 Task: Customize the advanced text color theme for the builder.
Action: Mouse moved to (1125, 83)
Screenshot: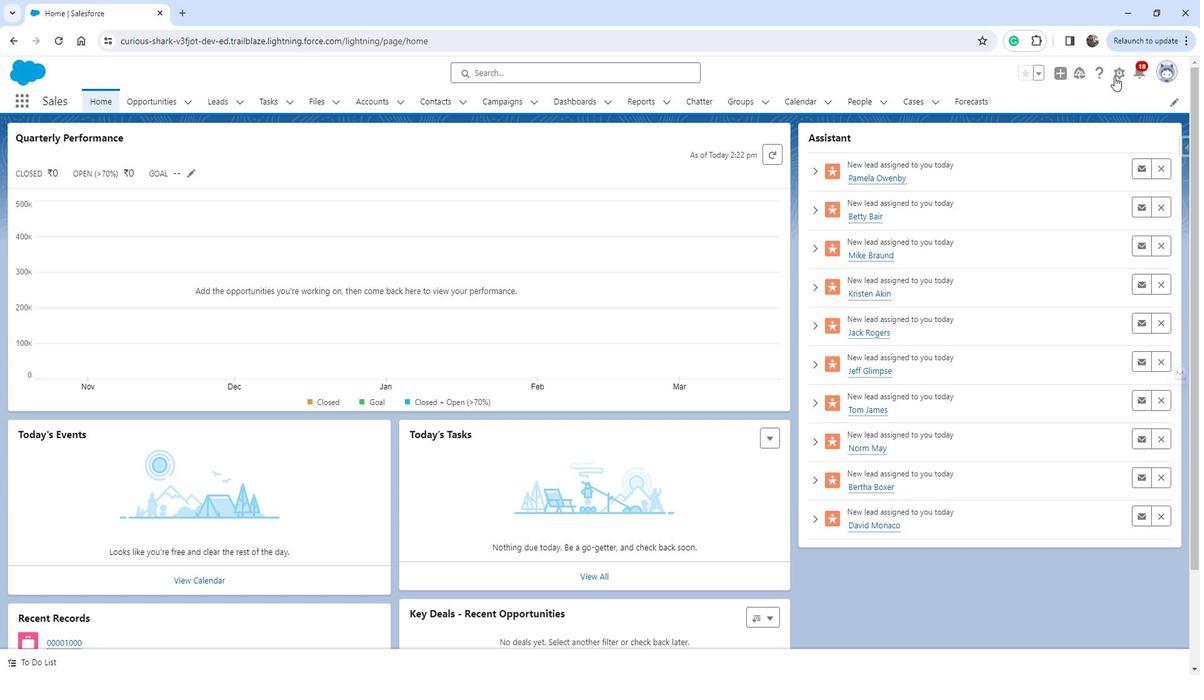 
Action: Mouse pressed left at (1125, 83)
Screenshot: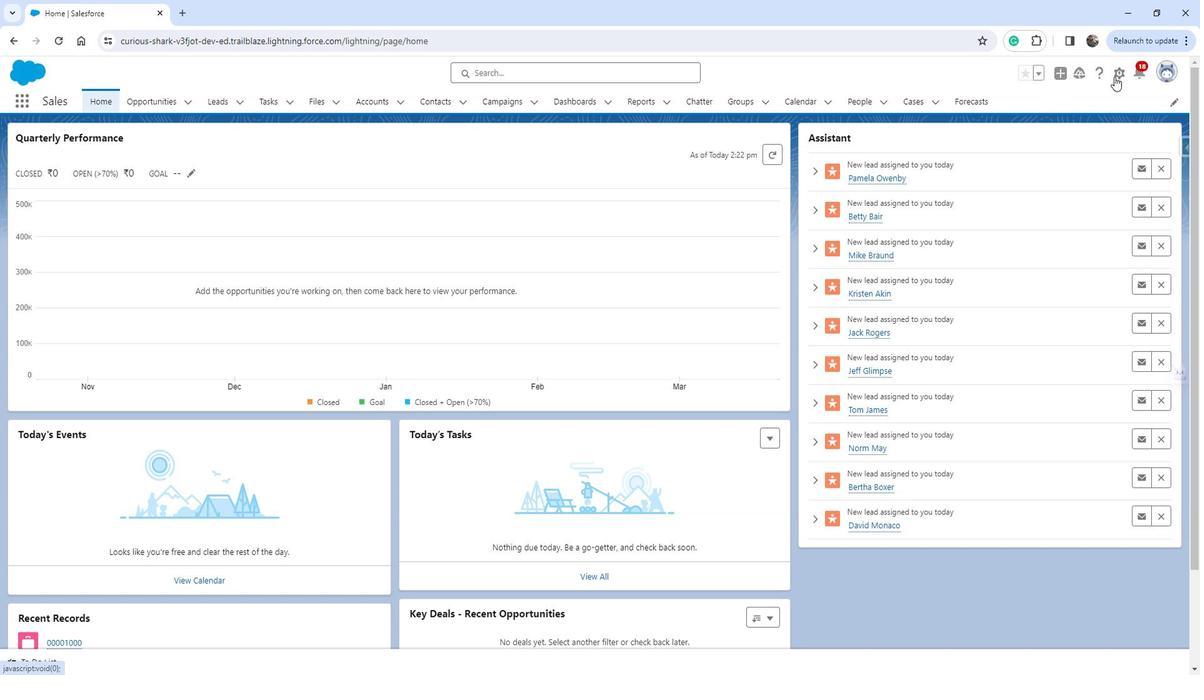 
Action: Mouse moved to (1090, 120)
Screenshot: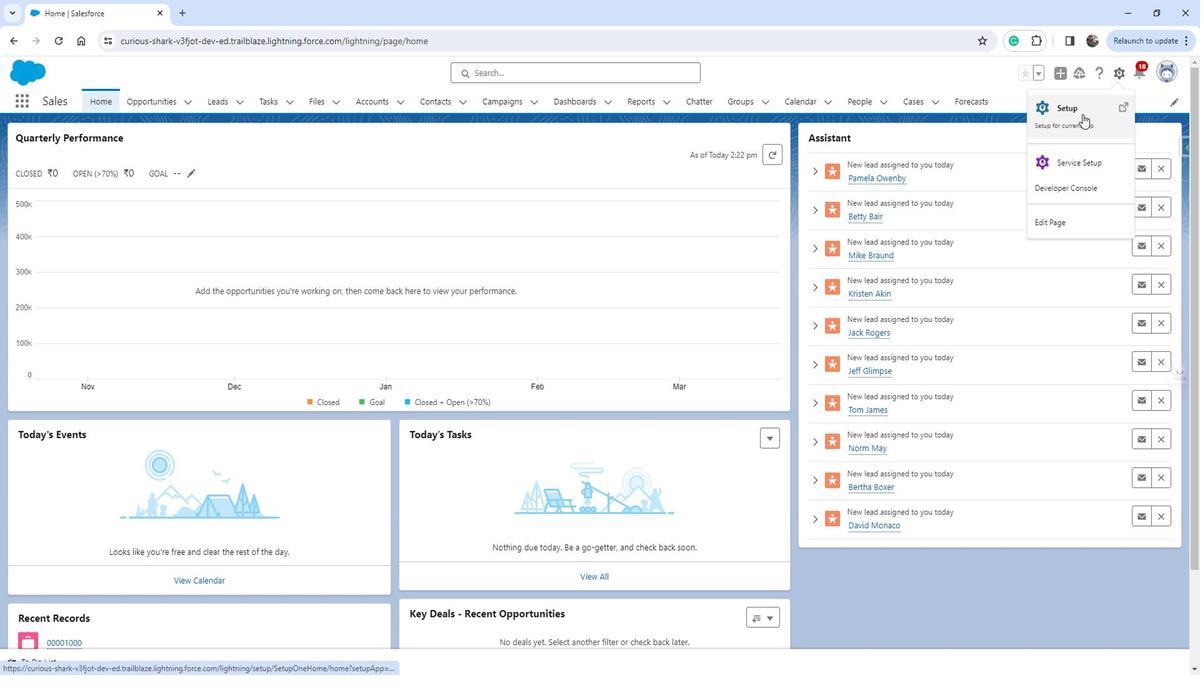 
Action: Mouse pressed left at (1090, 120)
Screenshot: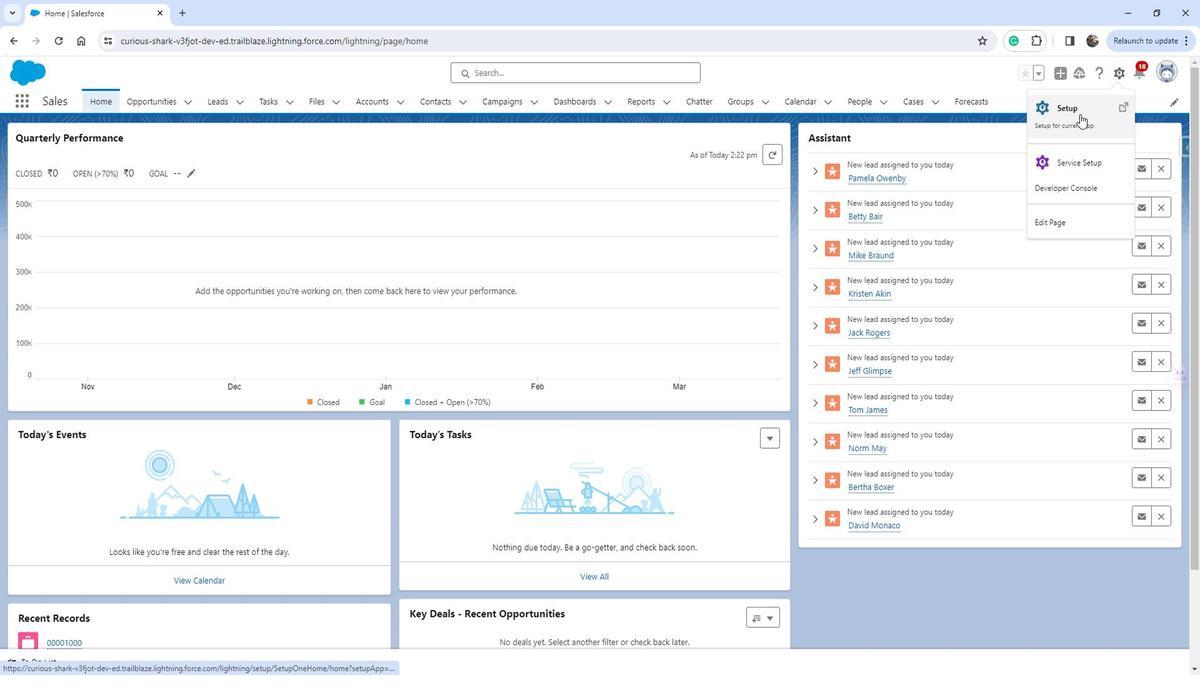 
Action: Mouse moved to (68, 465)
Screenshot: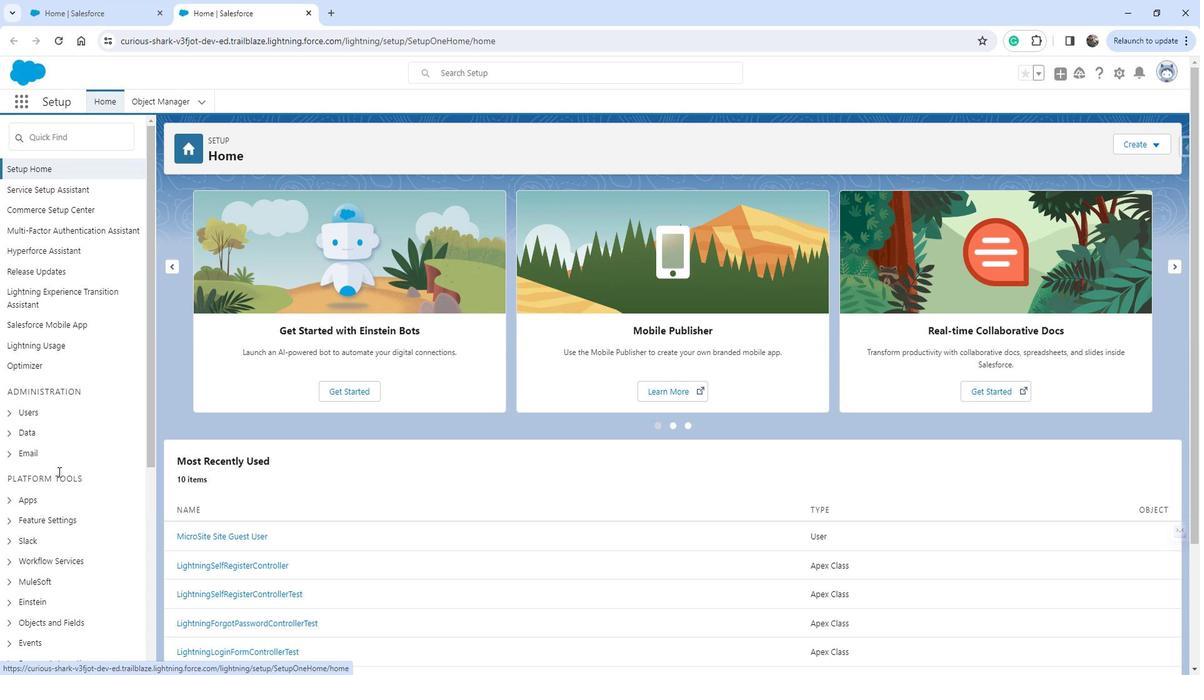 
Action: Mouse scrolled (68, 465) with delta (0, 0)
Screenshot: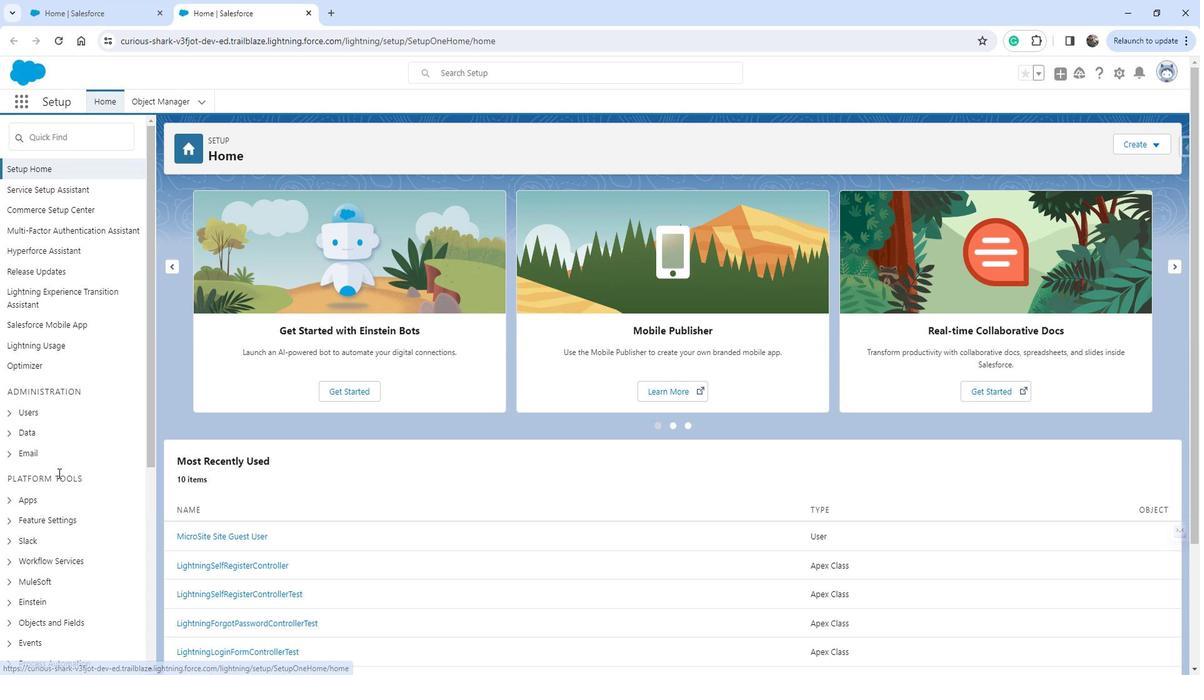 
Action: Mouse scrolled (68, 465) with delta (0, 0)
Screenshot: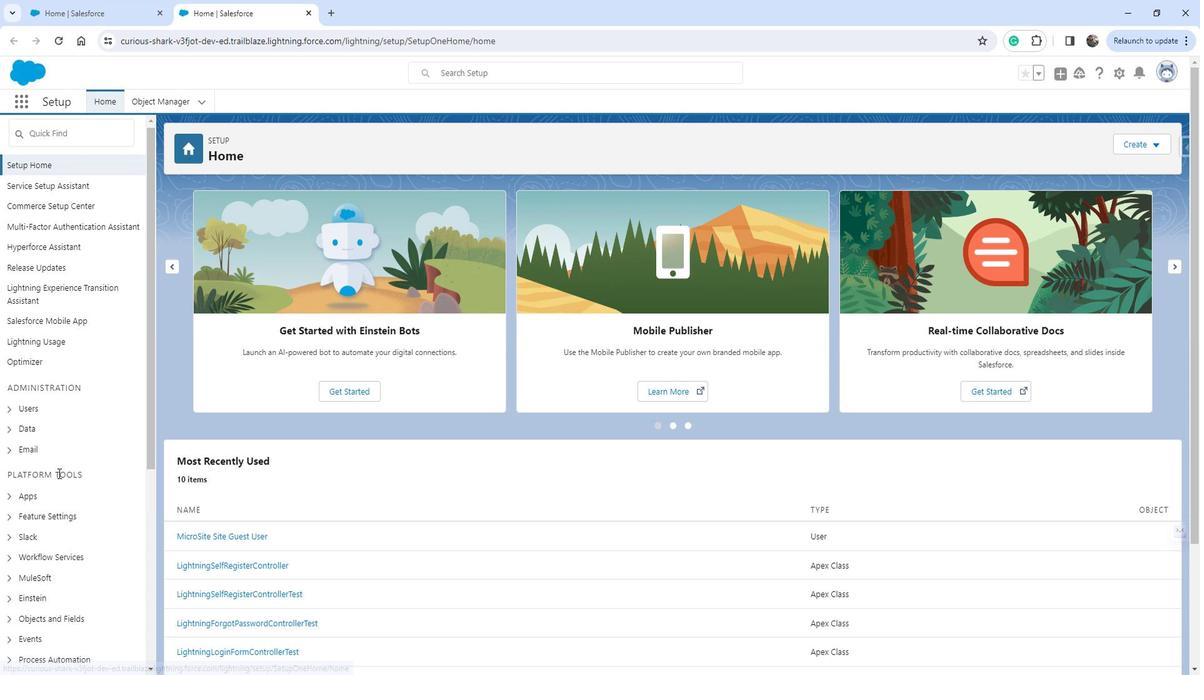 
Action: Mouse moved to (69, 464)
Screenshot: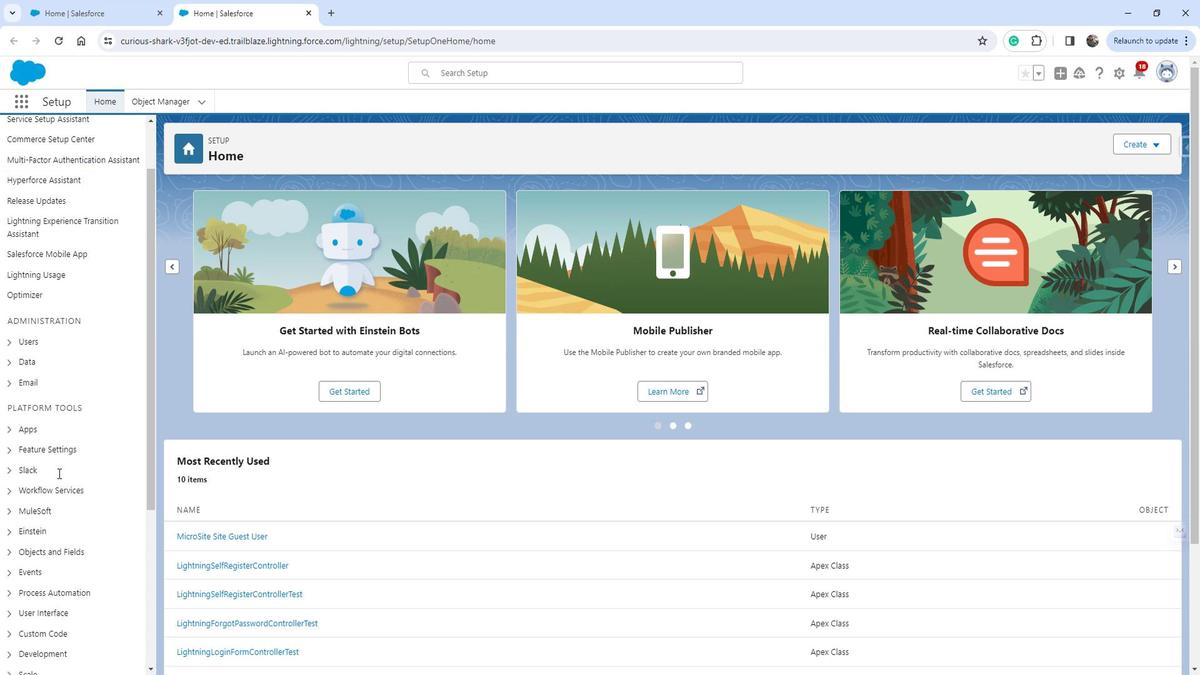 
Action: Mouse scrolled (69, 464) with delta (0, 0)
Screenshot: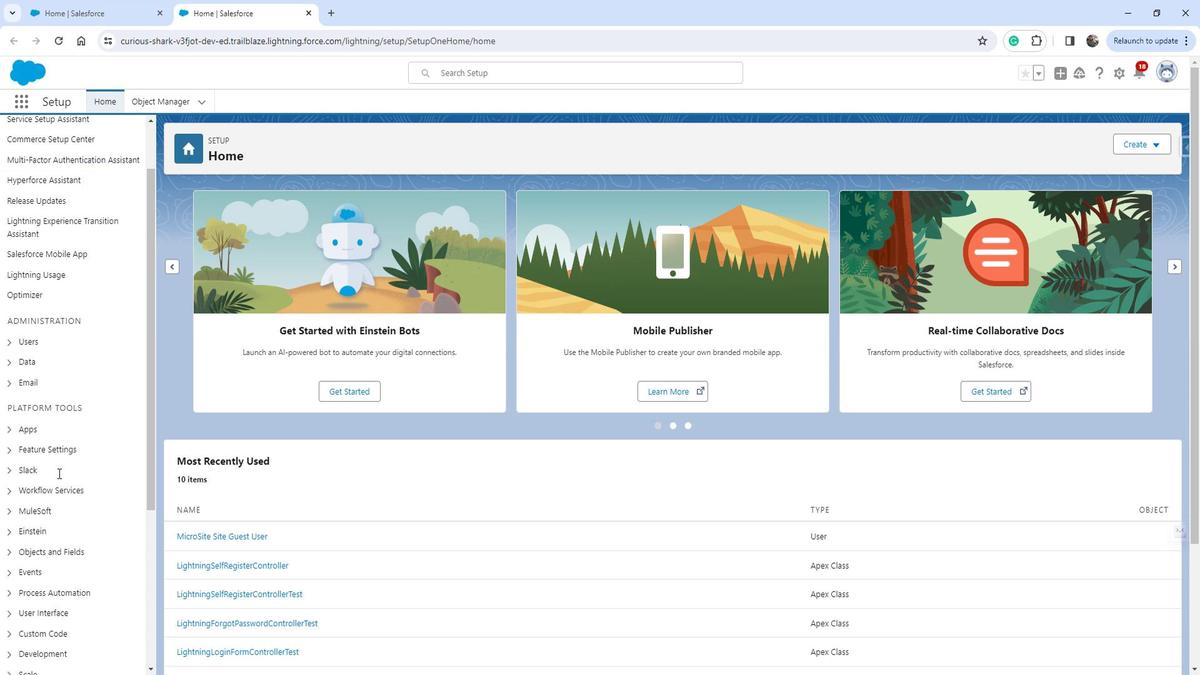 
Action: Mouse moved to (59, 319)
Screenshot: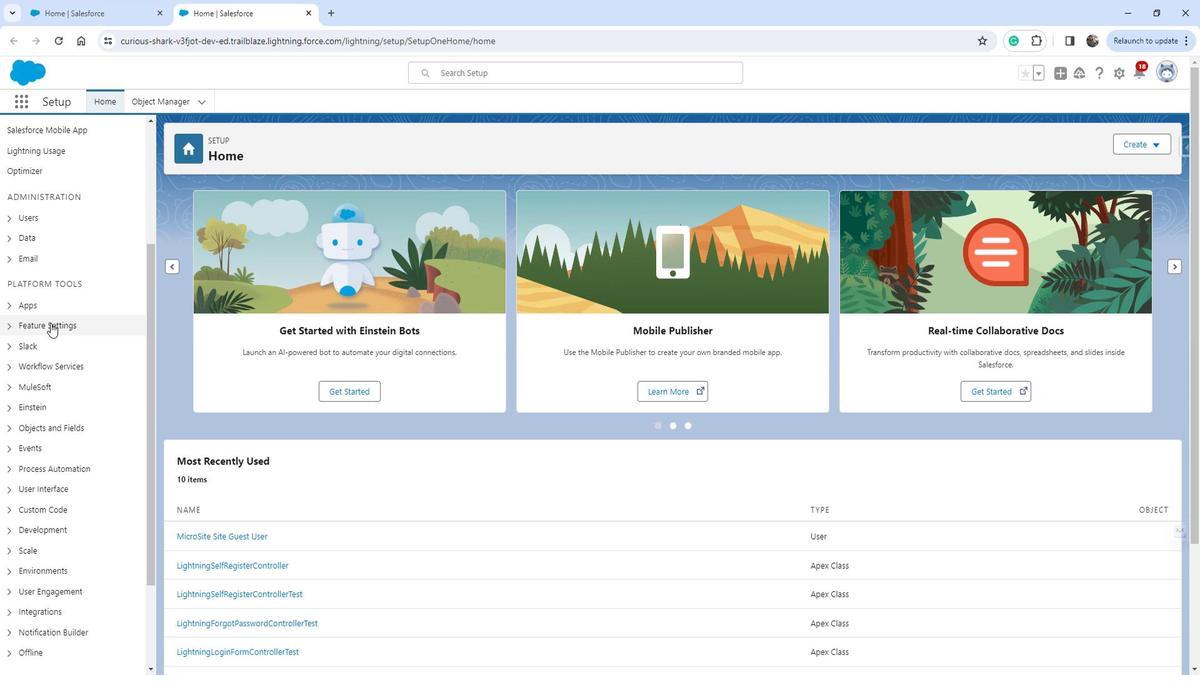 
Action: Mouse pressed left at (59, 319)
Screenshot: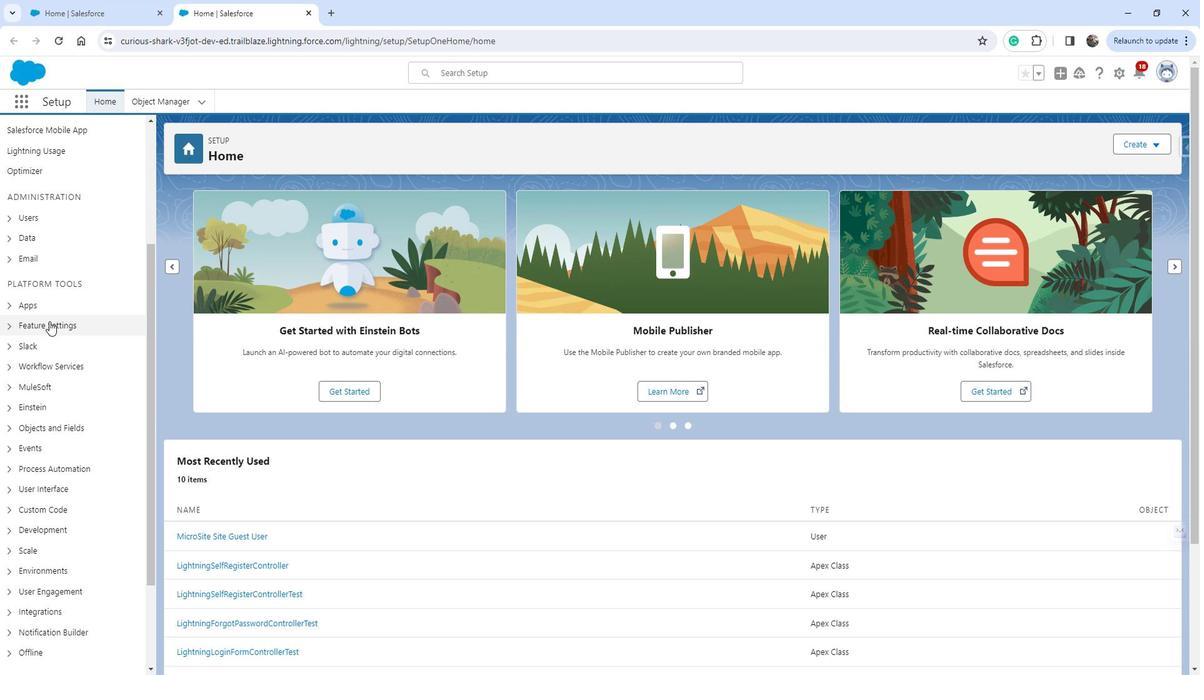 
Action: Mouse moved to (66, 423)
Screenshot: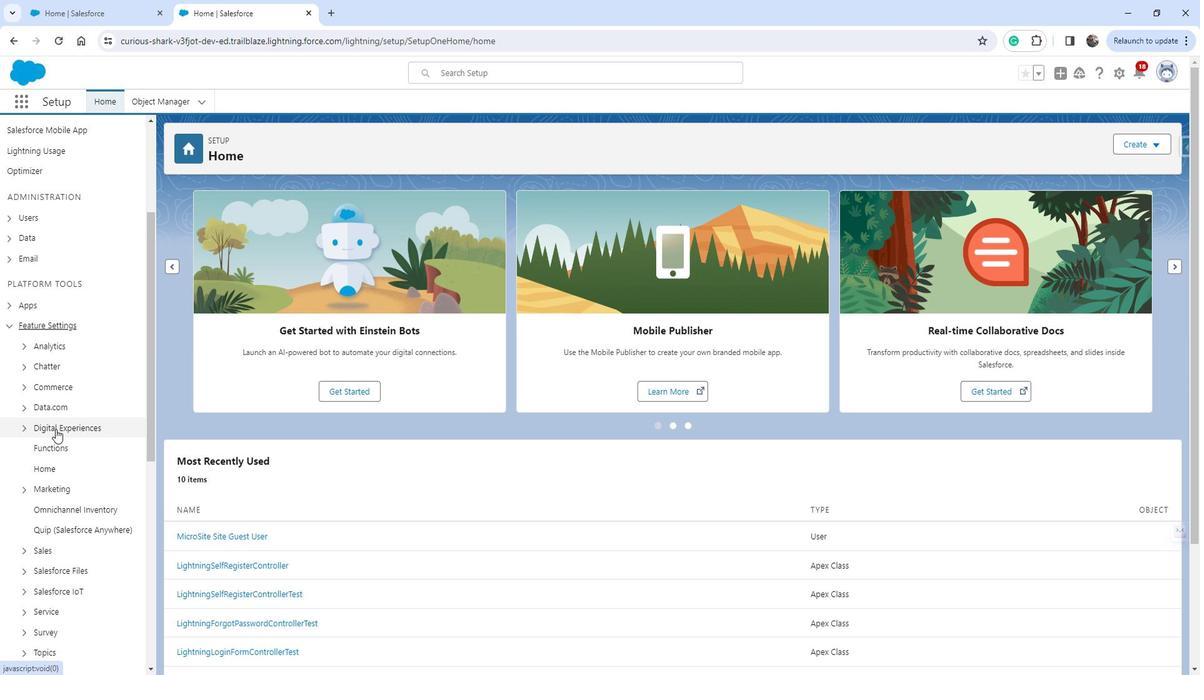 
Action: Mouse pressed left at (66, 423)
Screenshot: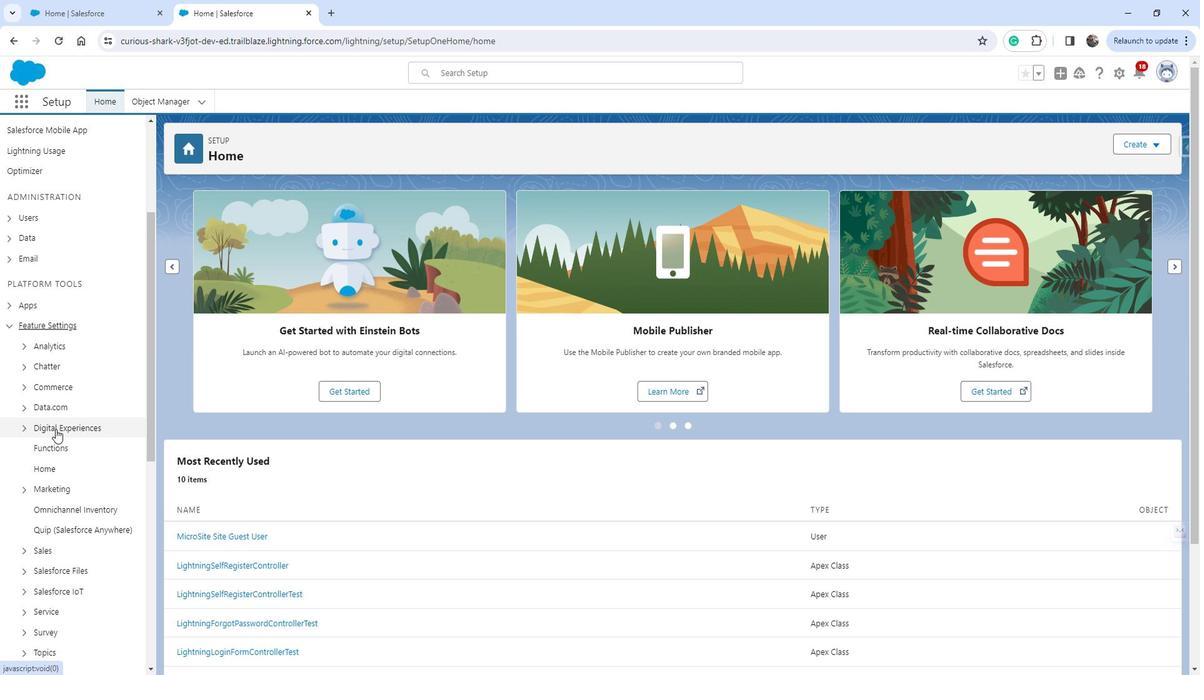 
Action: Mouse moved to (64, 438)
Screenshot: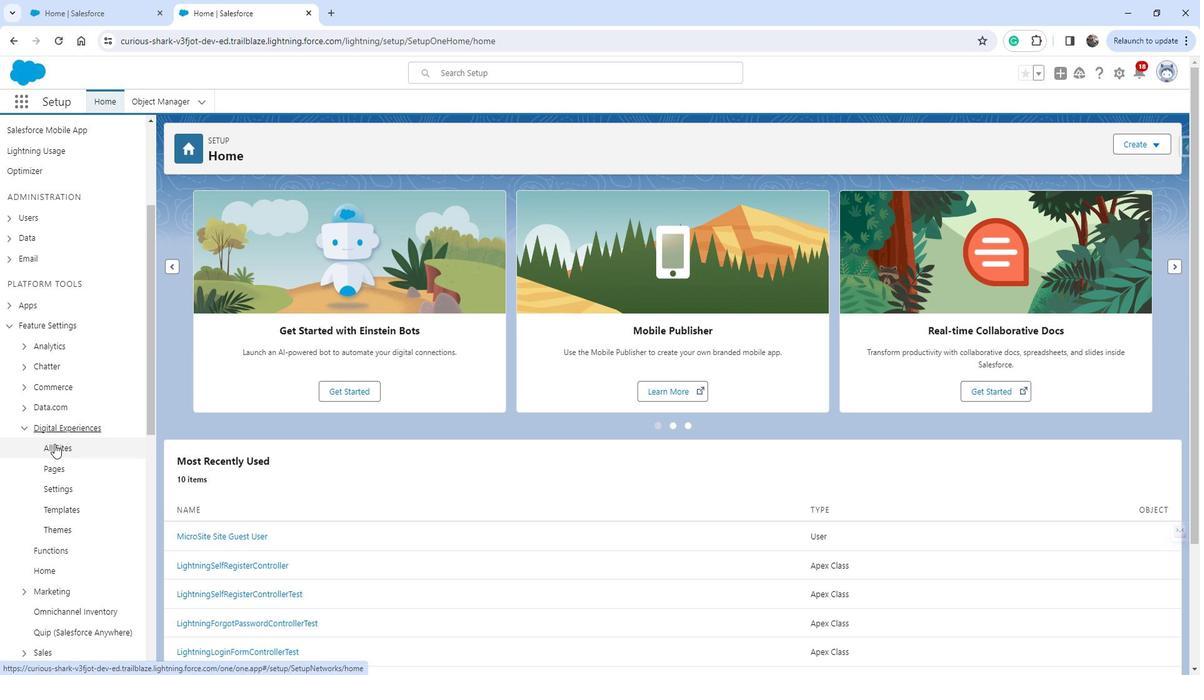 
Action: Mouse pressed left at (64, 438)
Screenshot: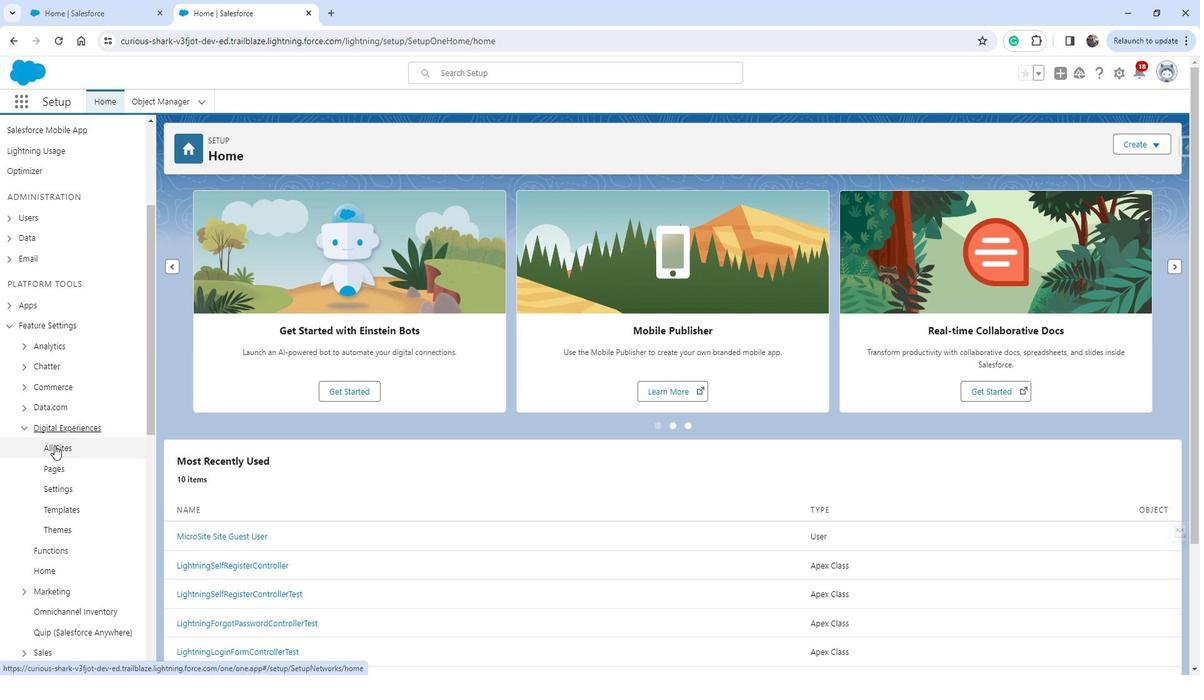 
Action: Mouse moved to (213, 295)
Screenshot: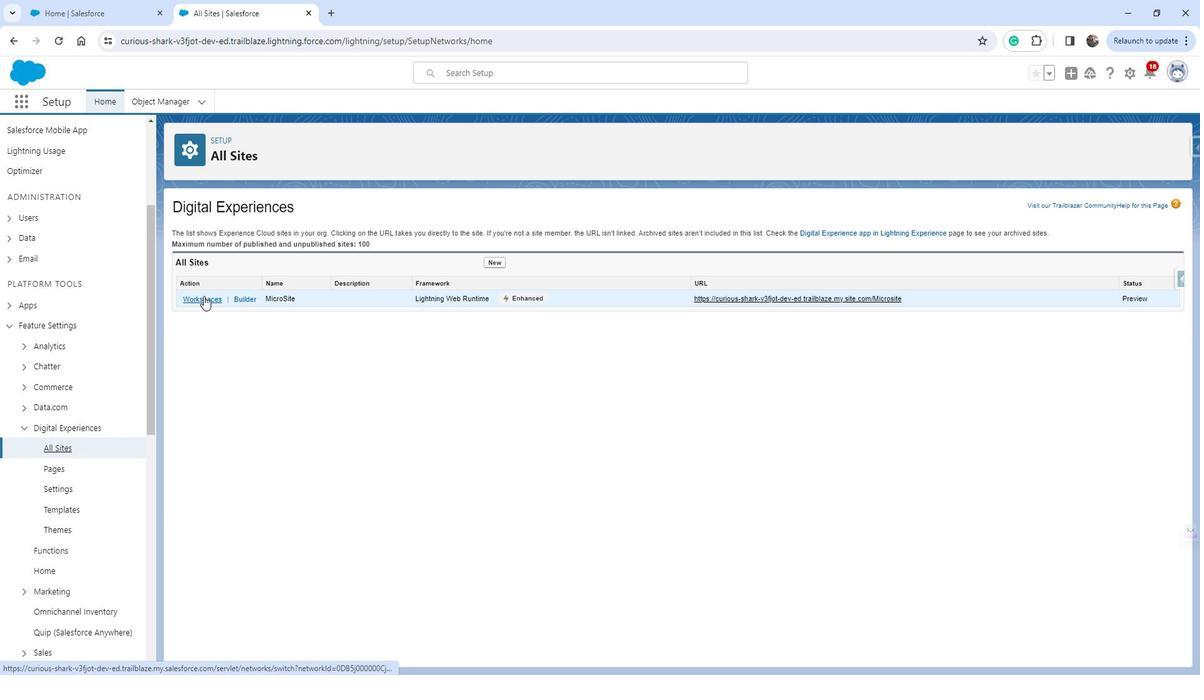 
Action: Mouse pressed left at (213, 295)
Screenshot: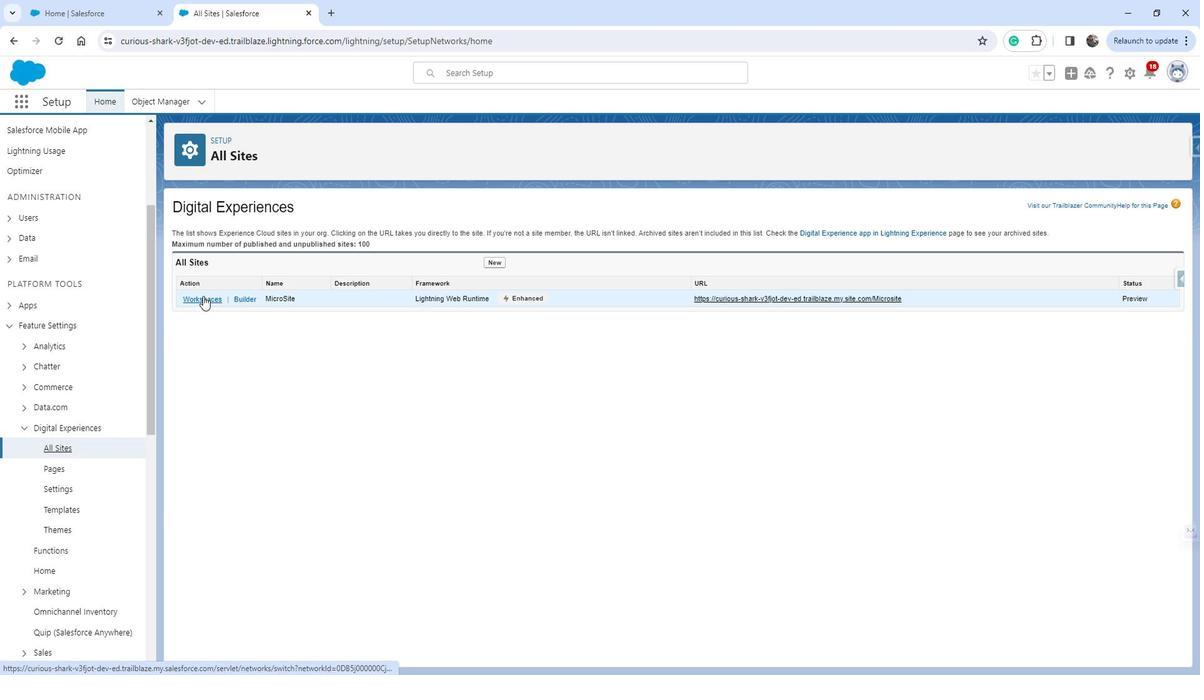 
Action: Mouse moved to (148, 302)
Screenshot: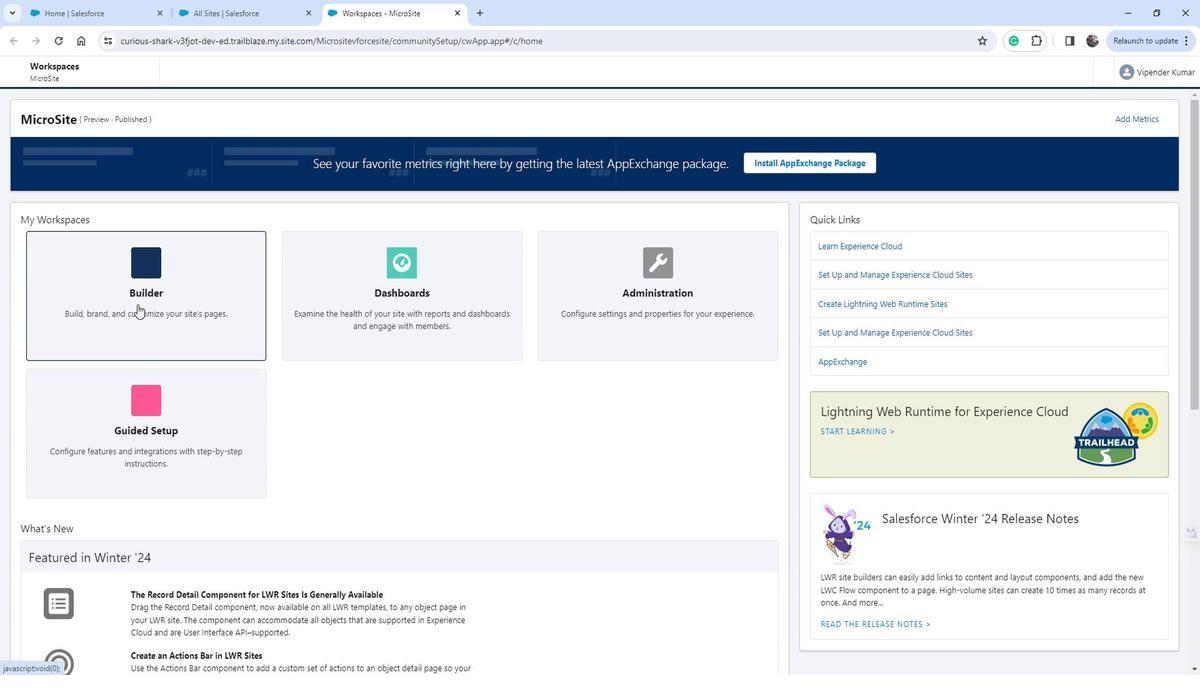 
Action: Mouse pressed left at (148, 302)
Screenshot: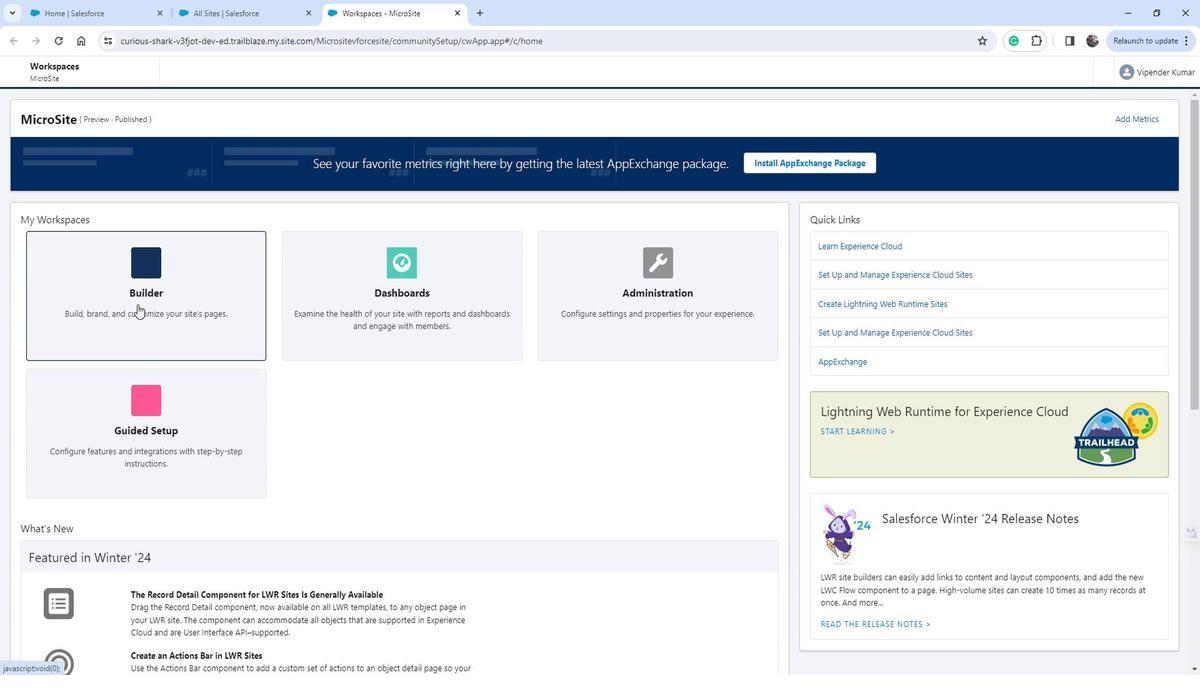 
Action: Mouse moved to (30, 157)
Screenshot: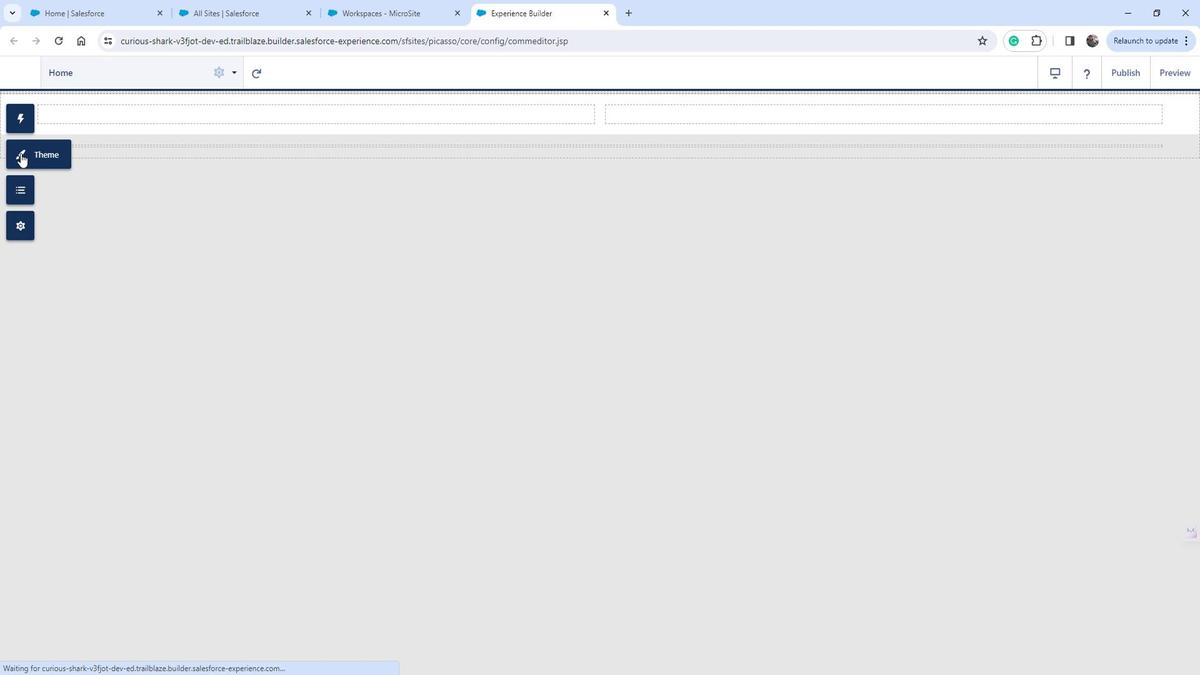 
Action: Mouse pressed left at (30, 157)
Screenshot: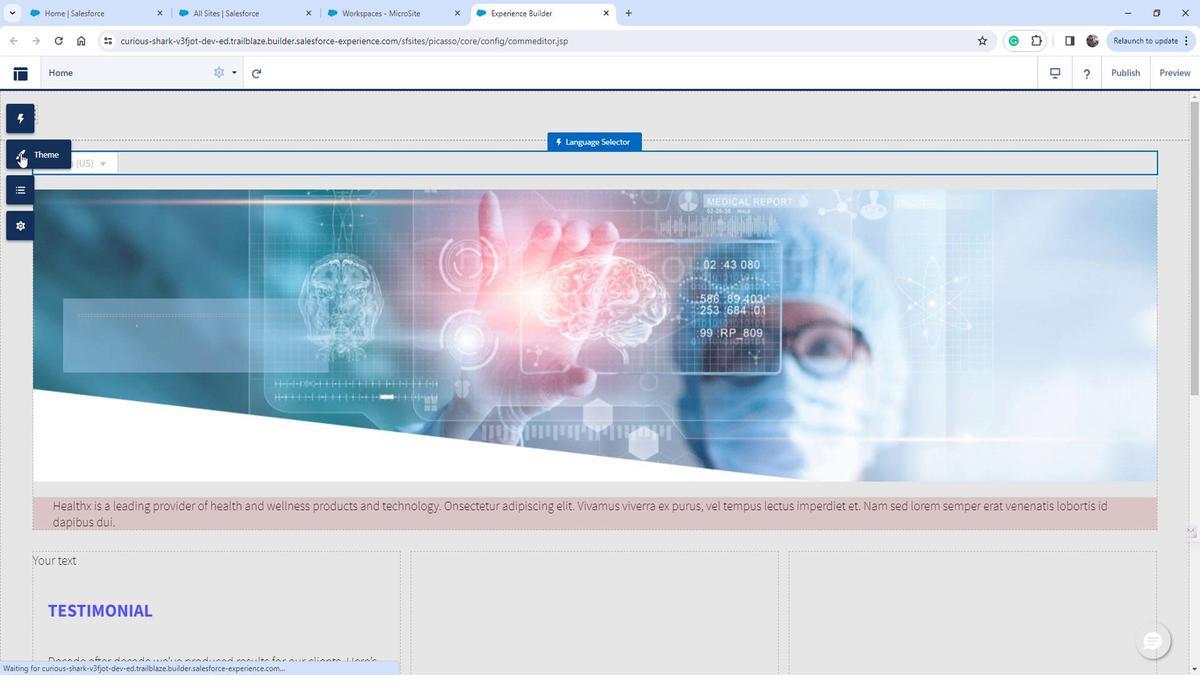 
Action: Mouse moved to (216, 151)
Screenshot: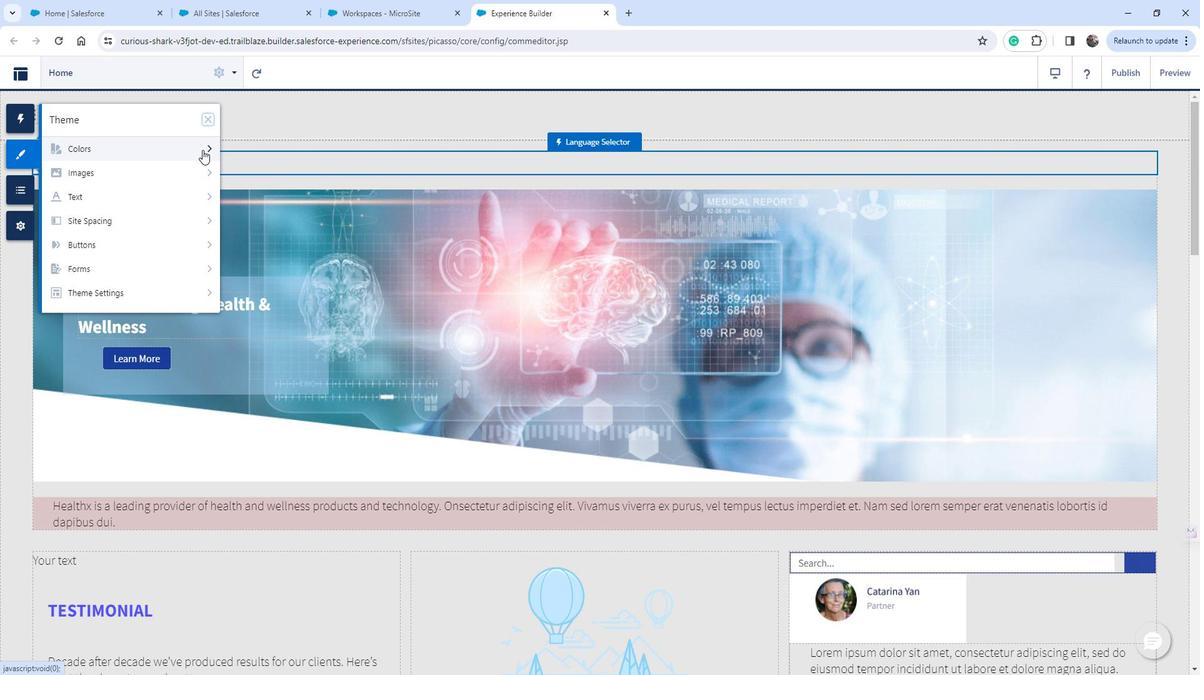 
Action: Mouse pressed left at (216, 151)
Screenshot: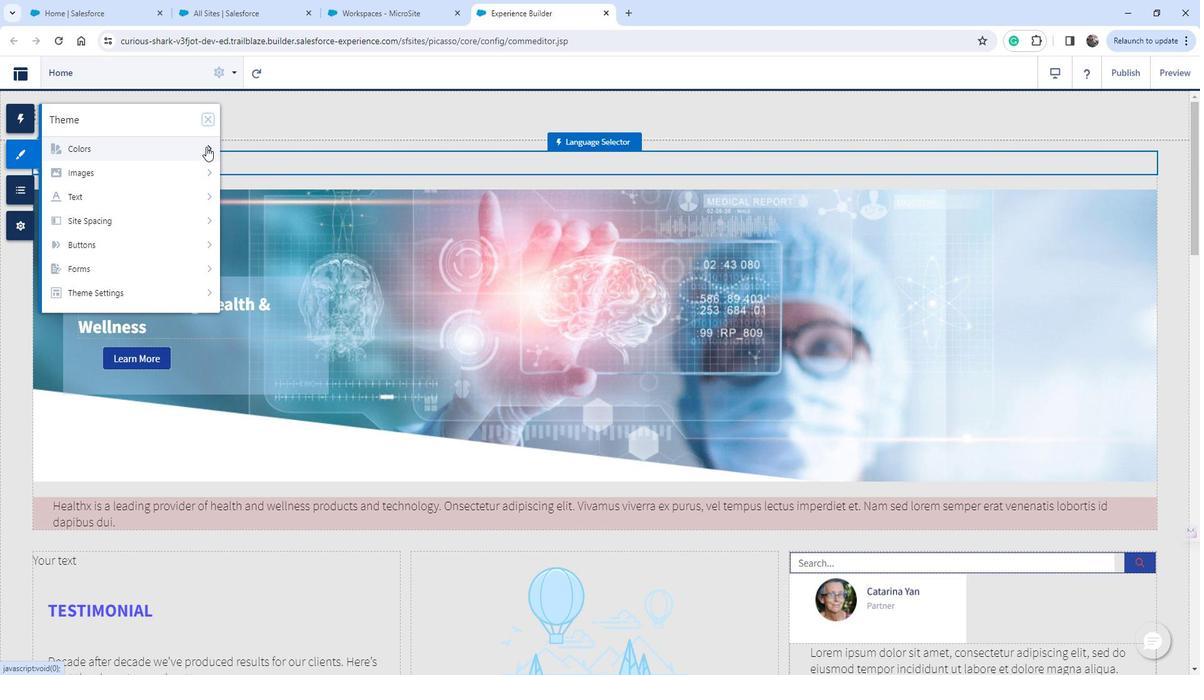 
Action: Mouse moved to (183, 168)
Screenshot: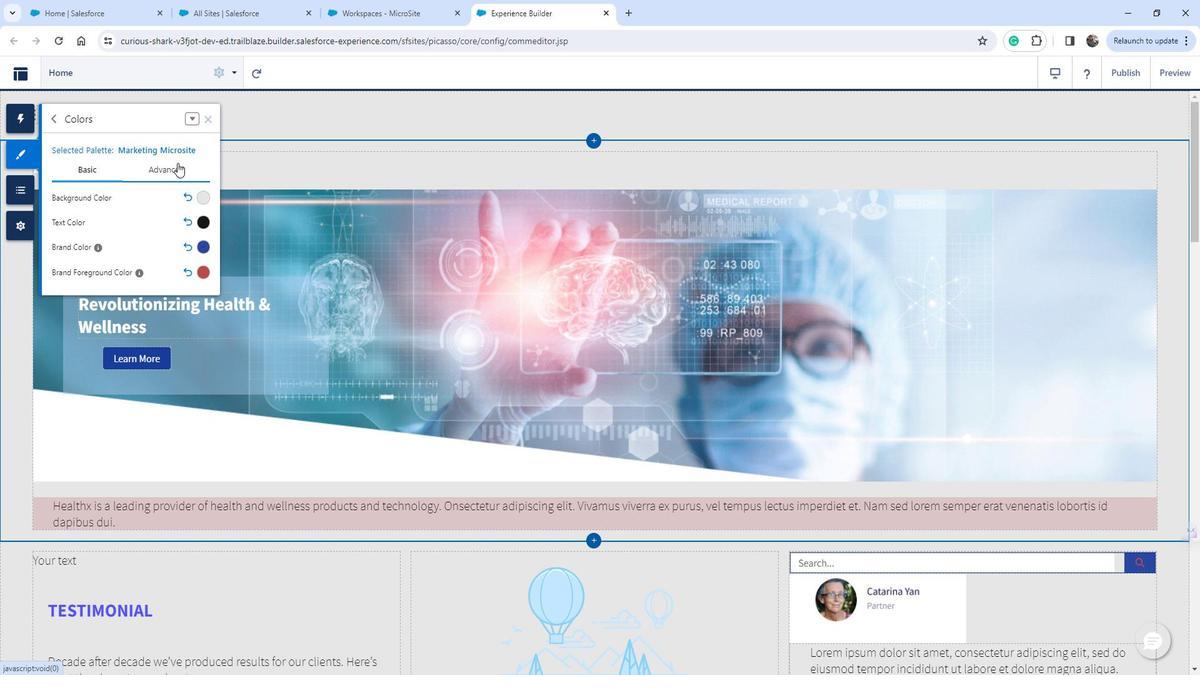 
Action: Mouse pressed left at (183, 168)
Screenshot: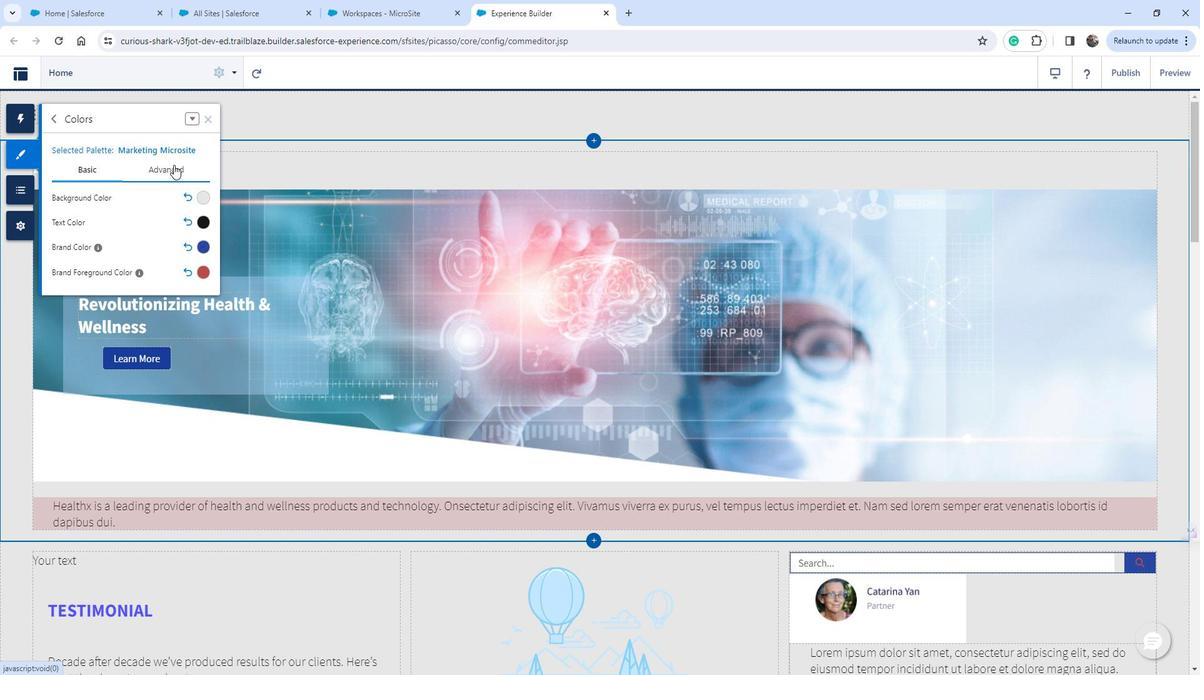 
Action: Mouse moved to (217, 217)
Screenshot: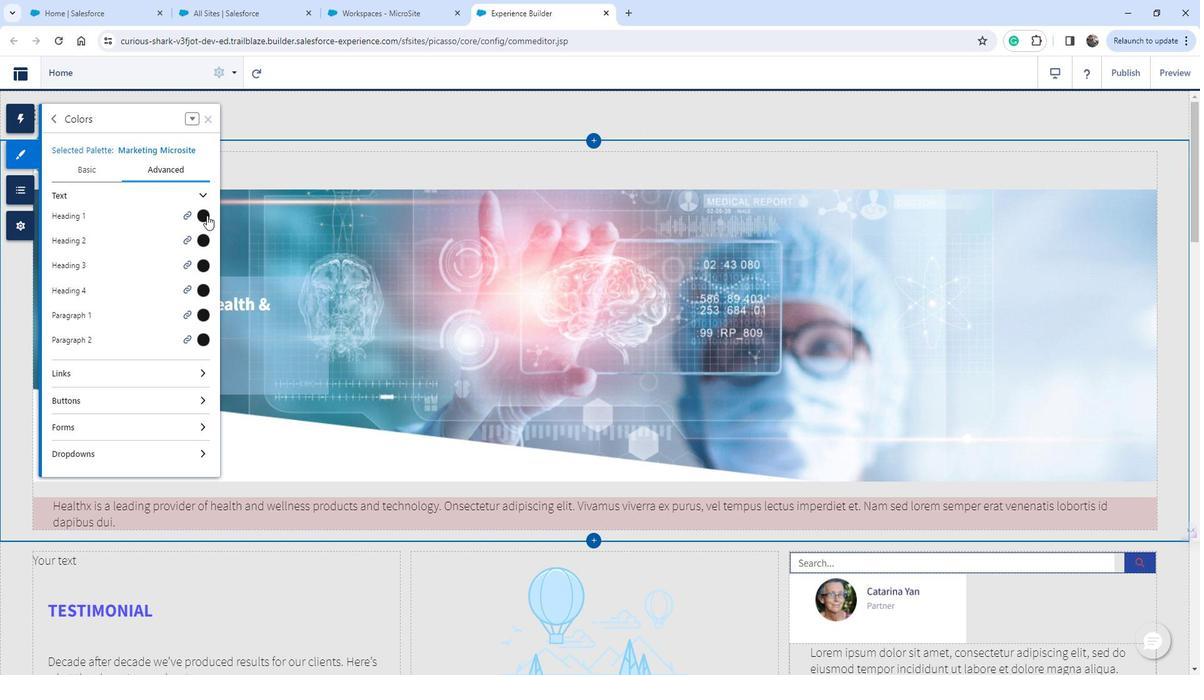 
Action: Mouse pressed left at (217, 217)
Screenshot: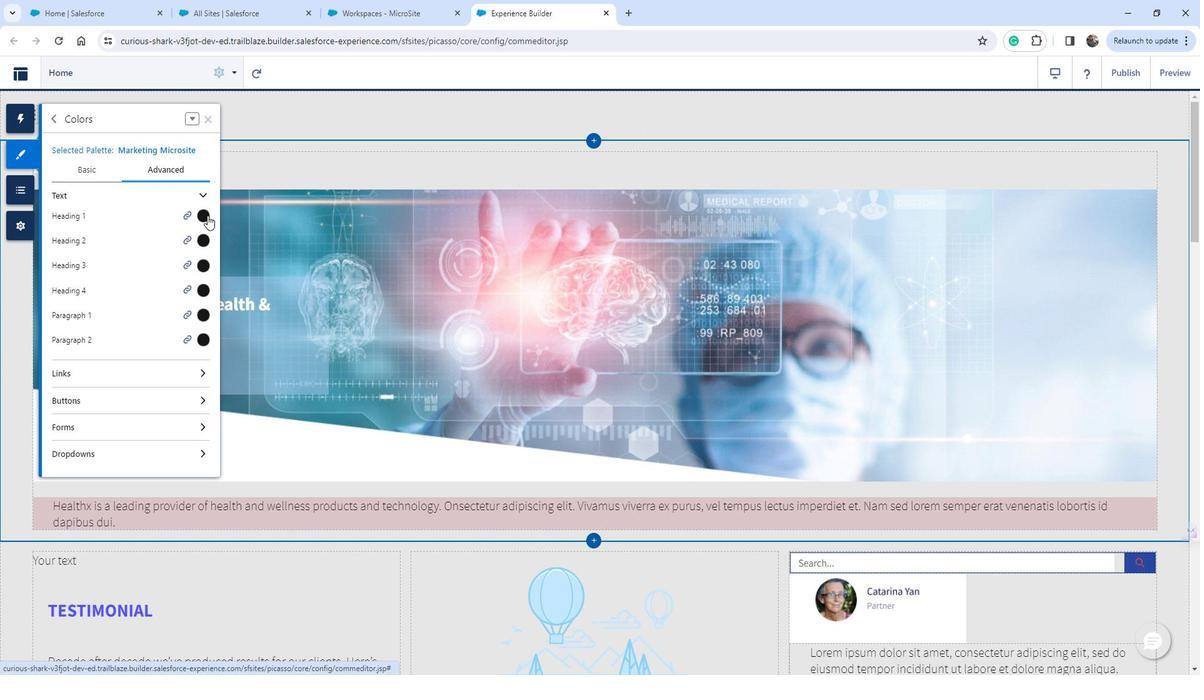 
Action: Mouse moved to (116, 303)
Screenshot: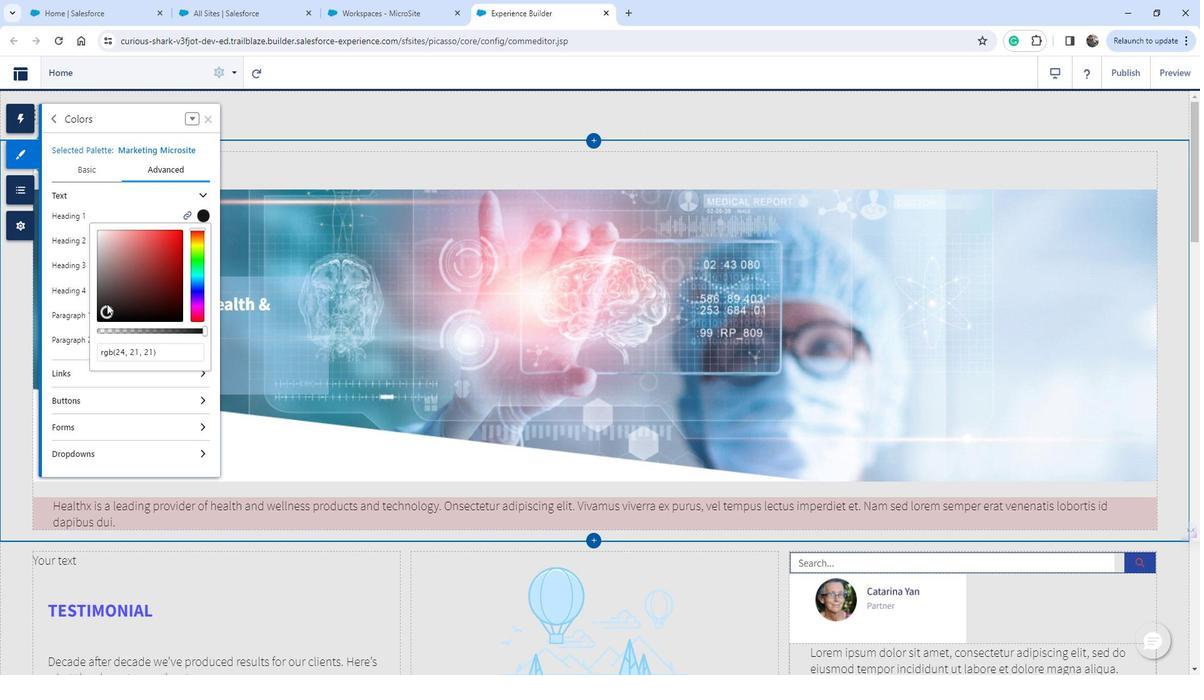 
Action: Mouse pressed left at (116, 303)
Screenshot: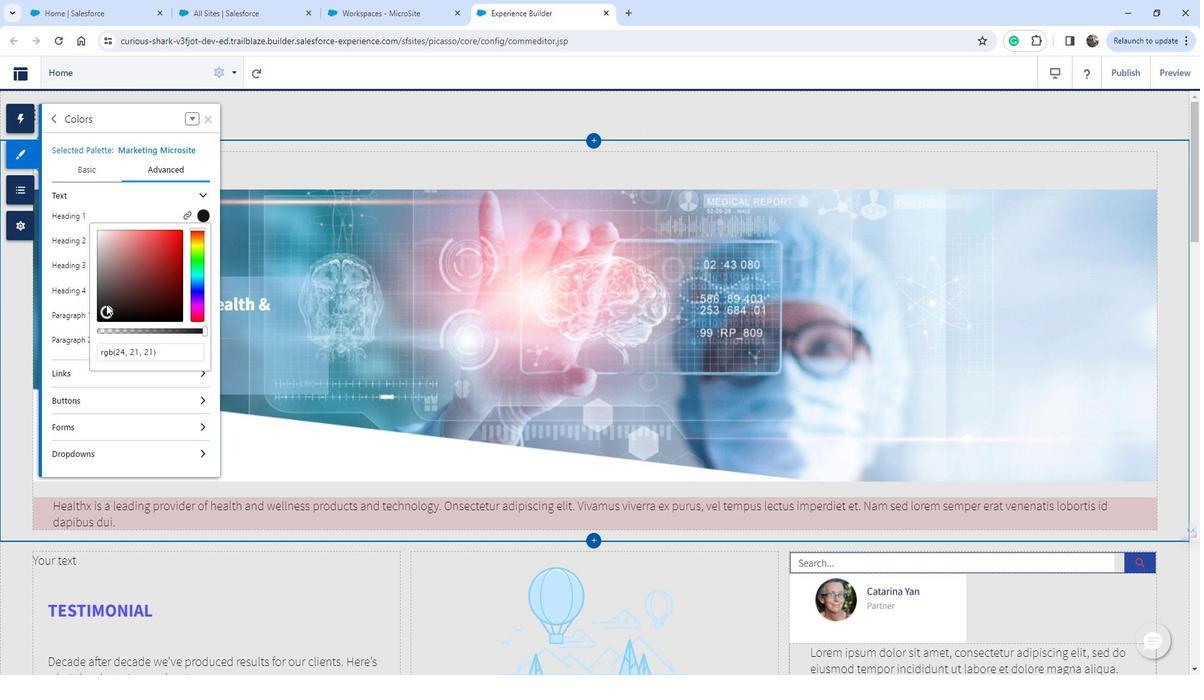 
Action: Mouse moved to (172, 214)
Screenshot: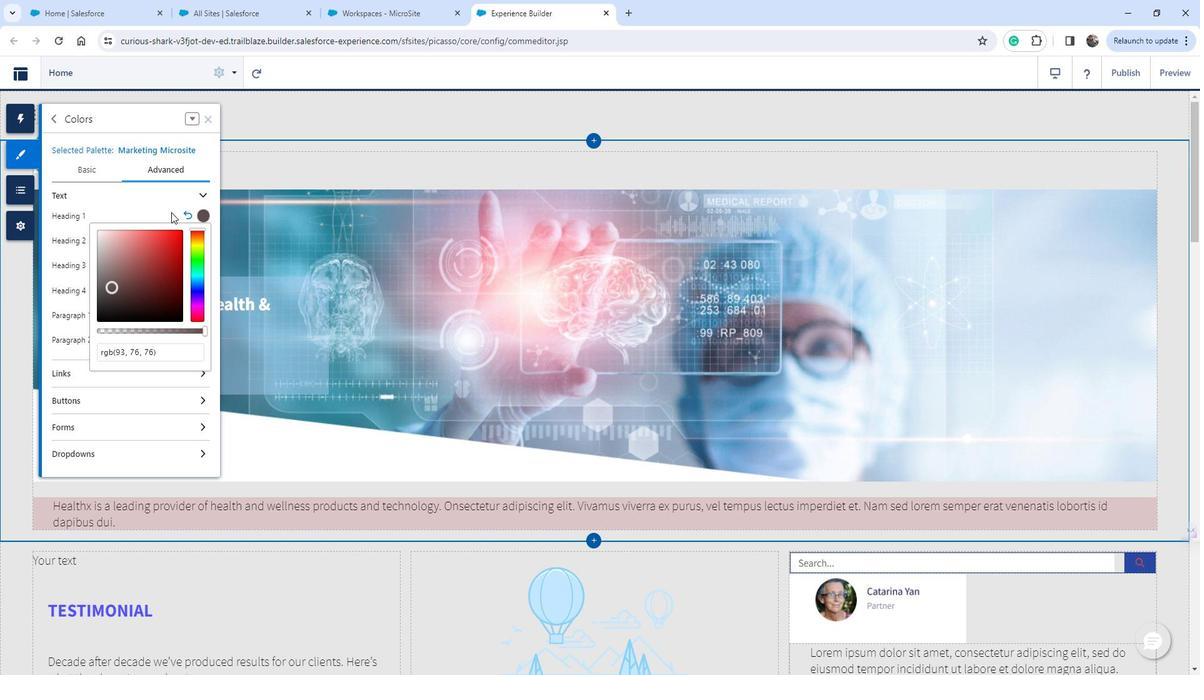 
Action: Mouse pressed left at (172, 214)
Screenshot: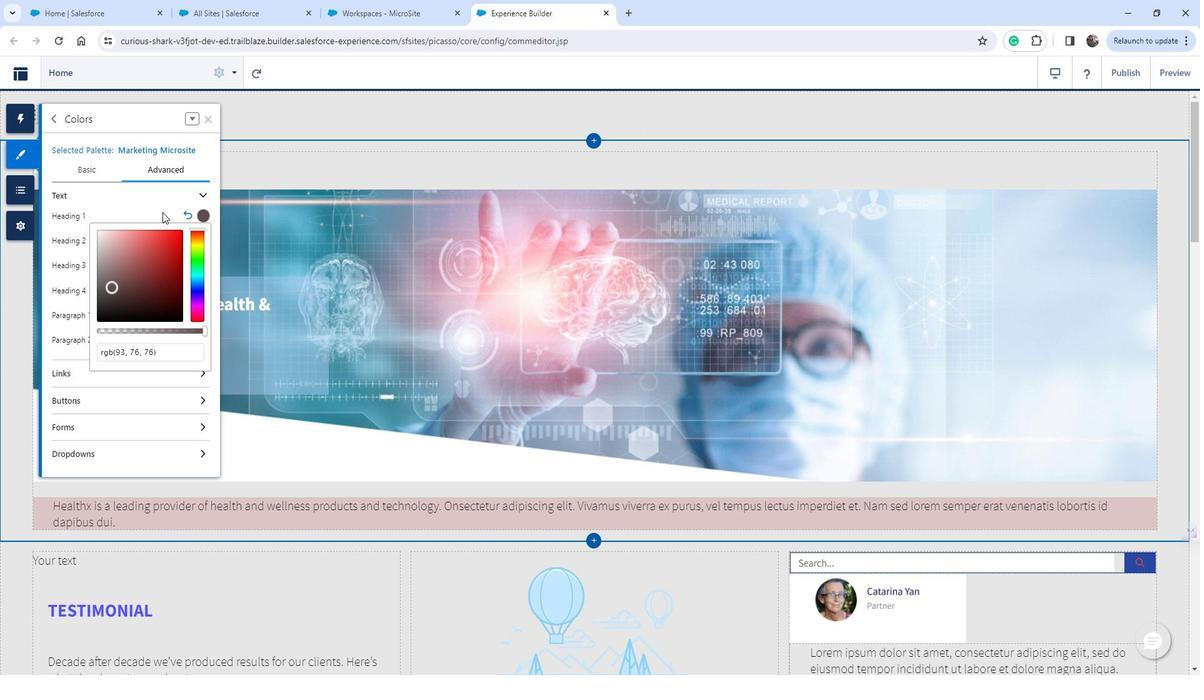 
Action: Mouse moved to (211, 313)
Screenshot: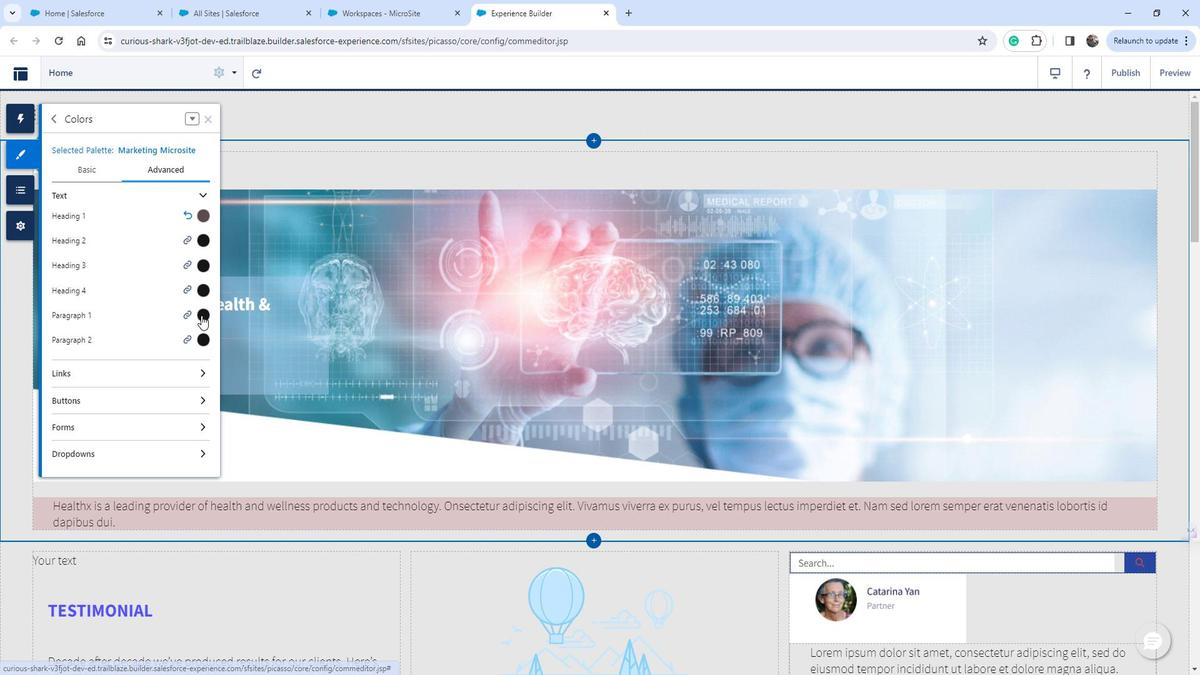 
Action: Mouse pressed left at (211, 313)
Screenshot: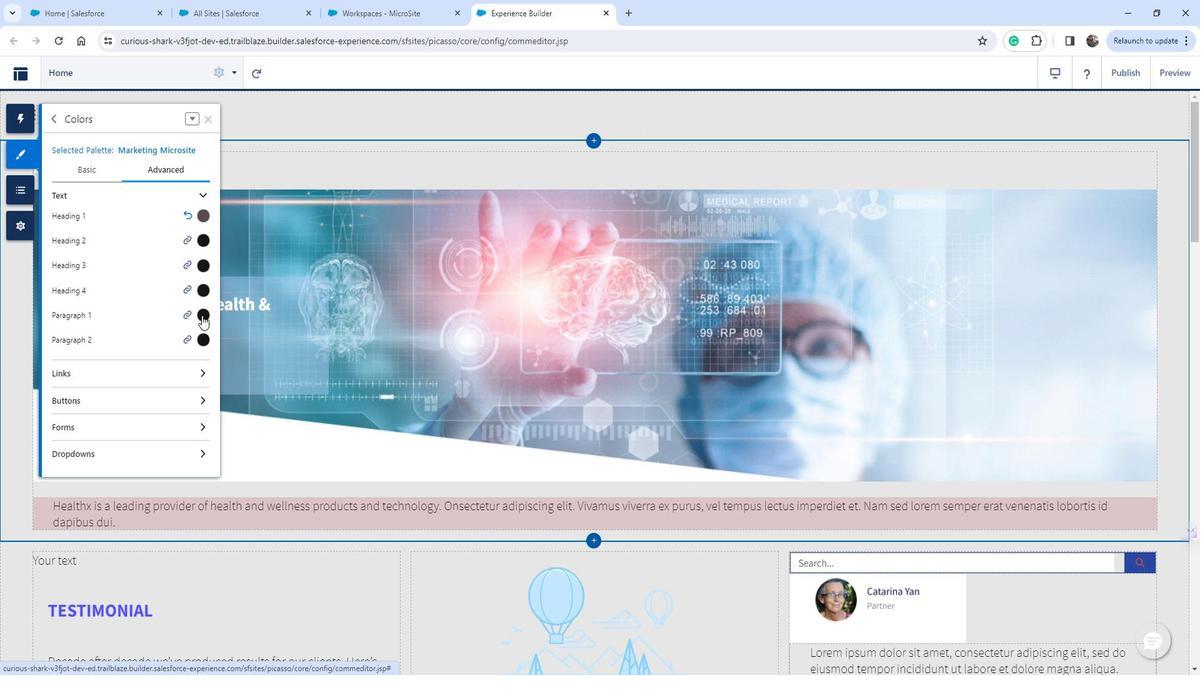 
Action: Mouse moved to (120, 409)
Screenshot: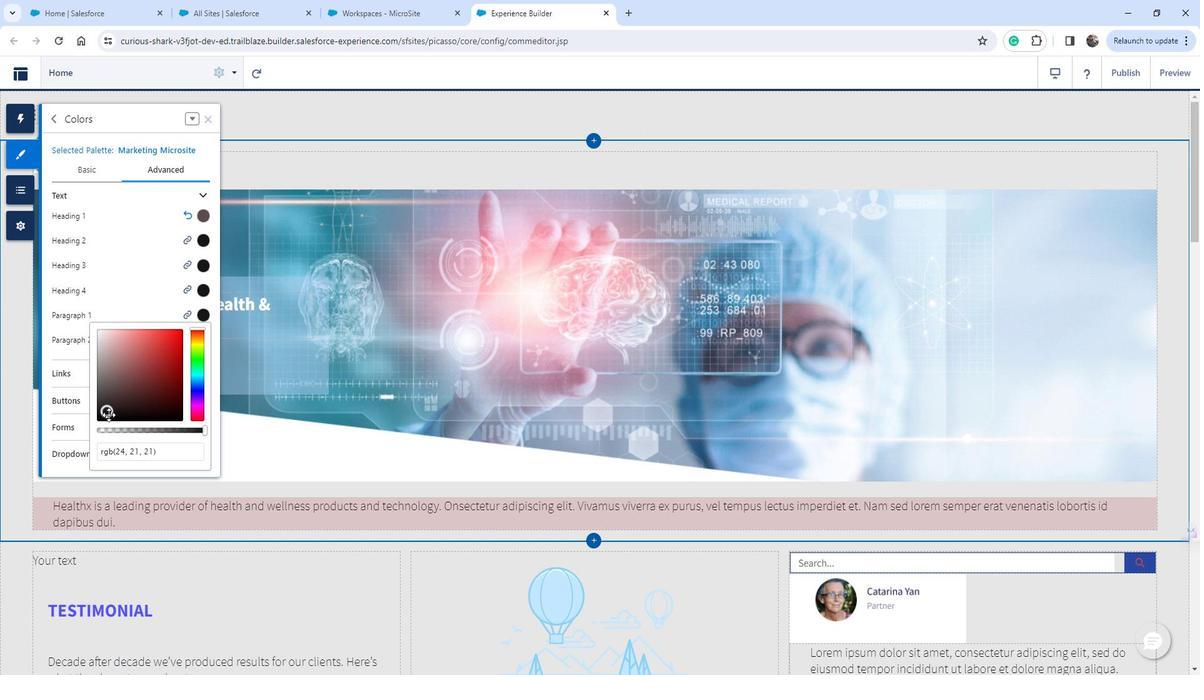 
Action: Mouse pressed left at (120, 409)
Screenshot: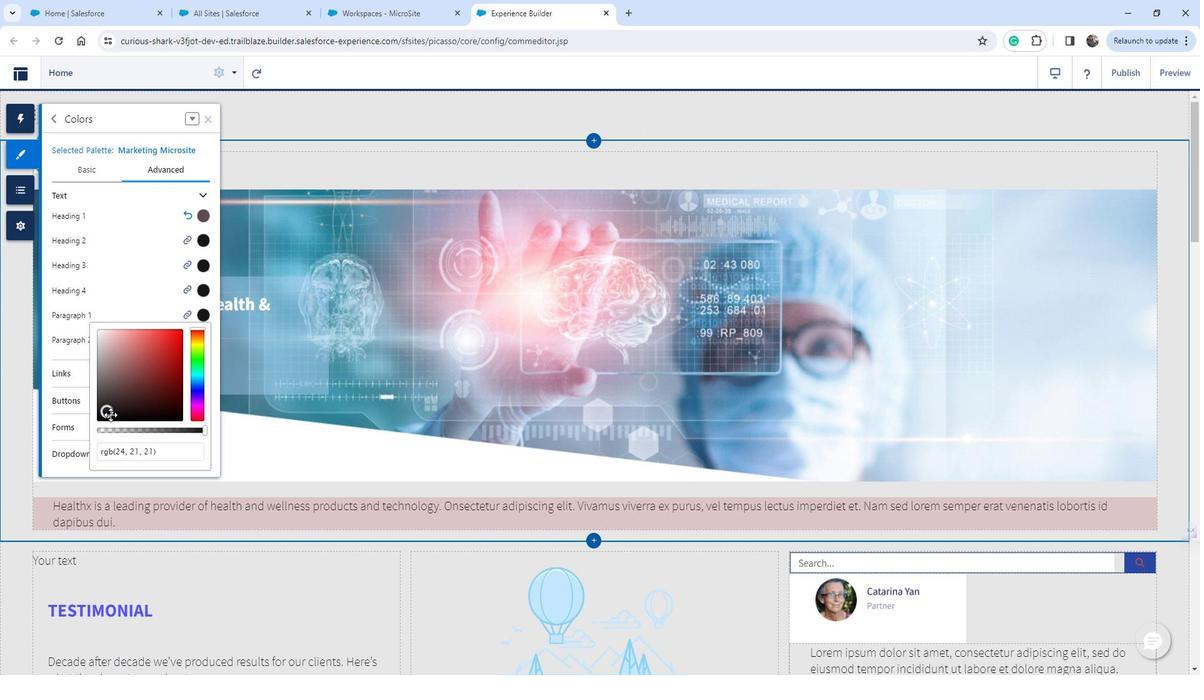 
Action: Mouse moved to (135, 280)
Screenshot: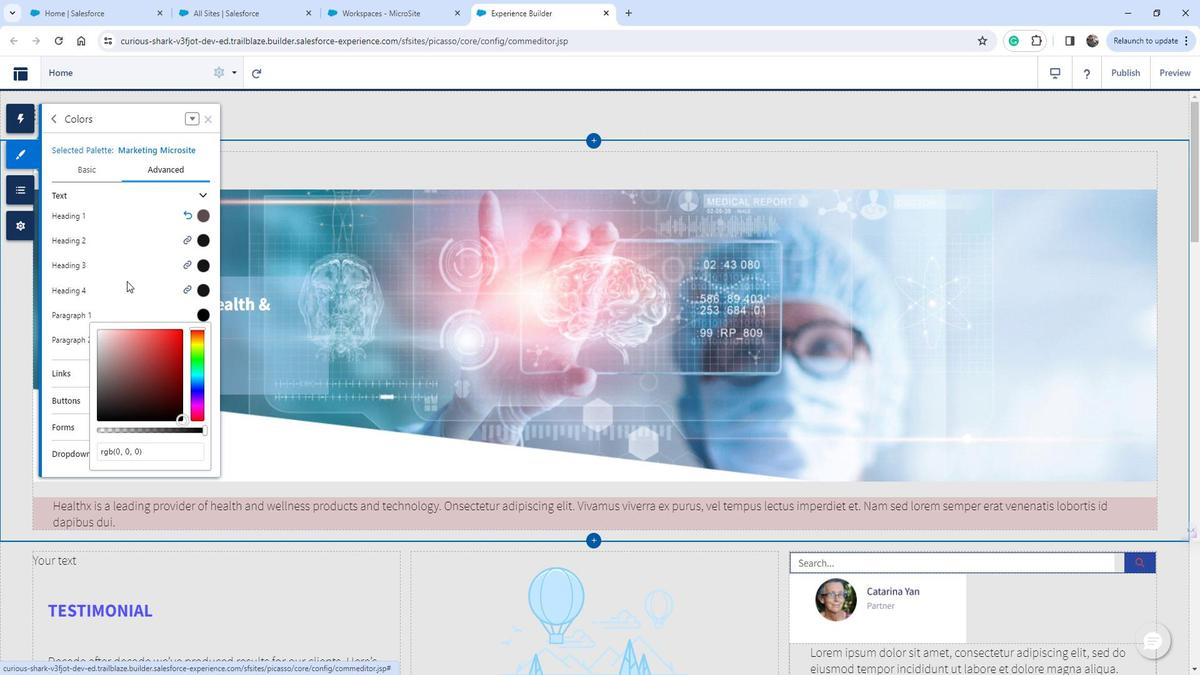 
Action: Mouse pressed left at (135, 280)
Screenshot: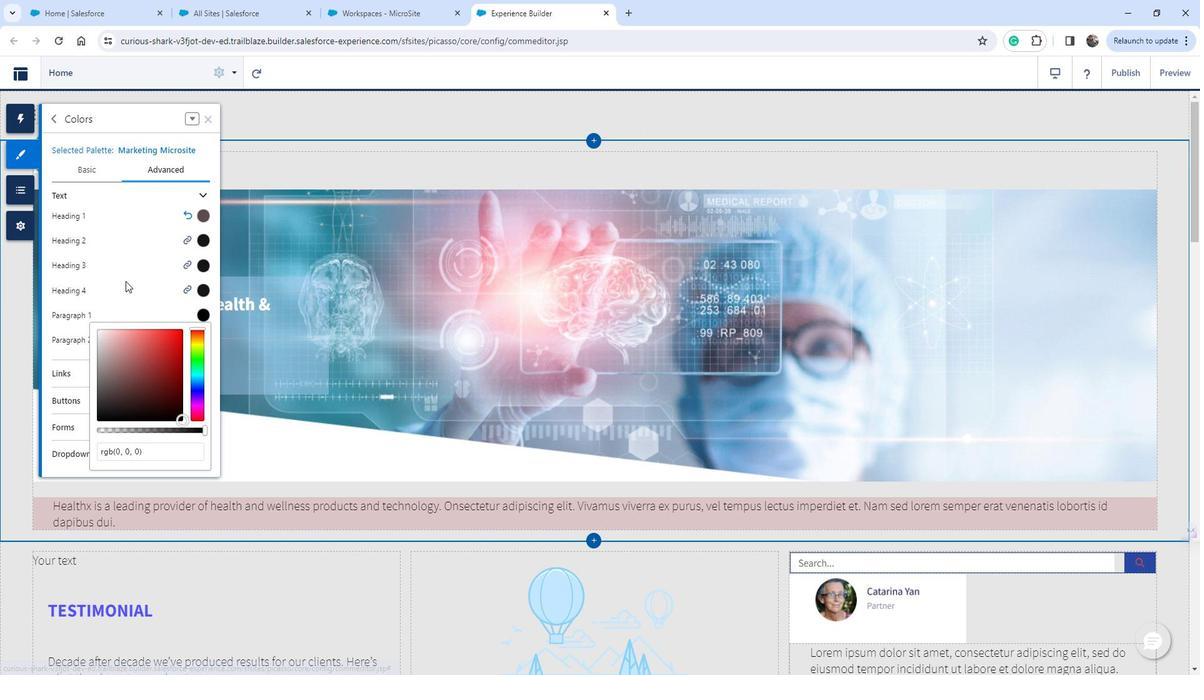 
Action: Mouse moved to (185, 292)
Screenshot: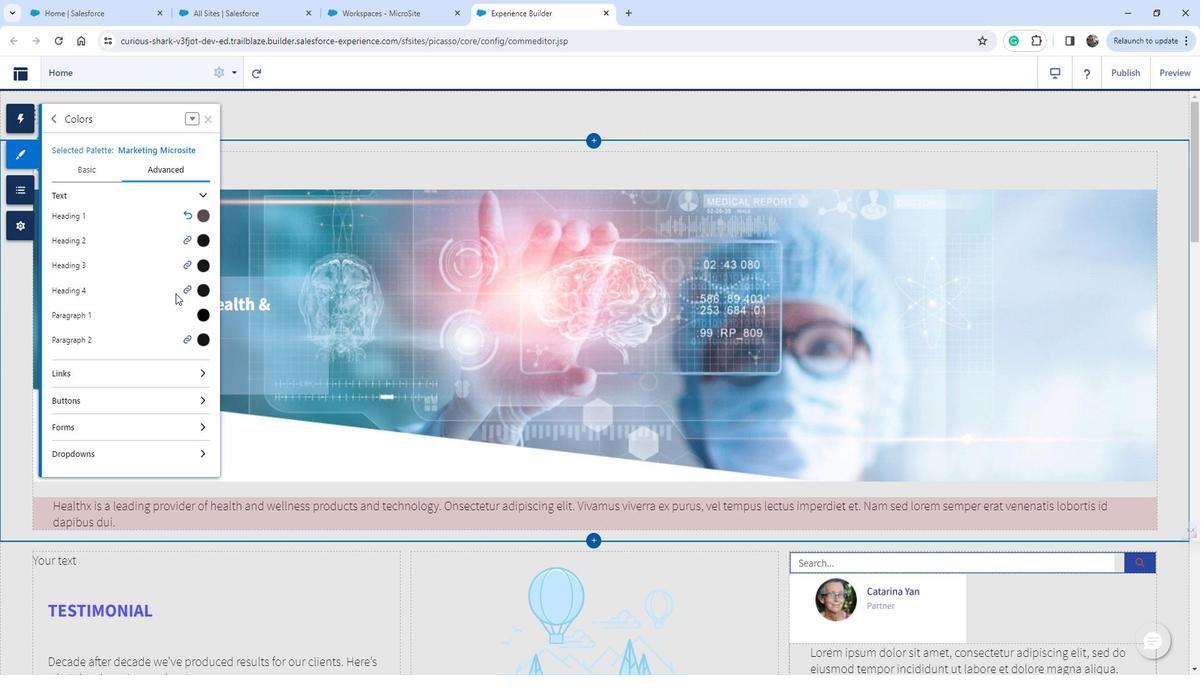 
